 Task: Create an event for the art gallery opening.
Action: Mouse moved to (50, 109)
Screenshot: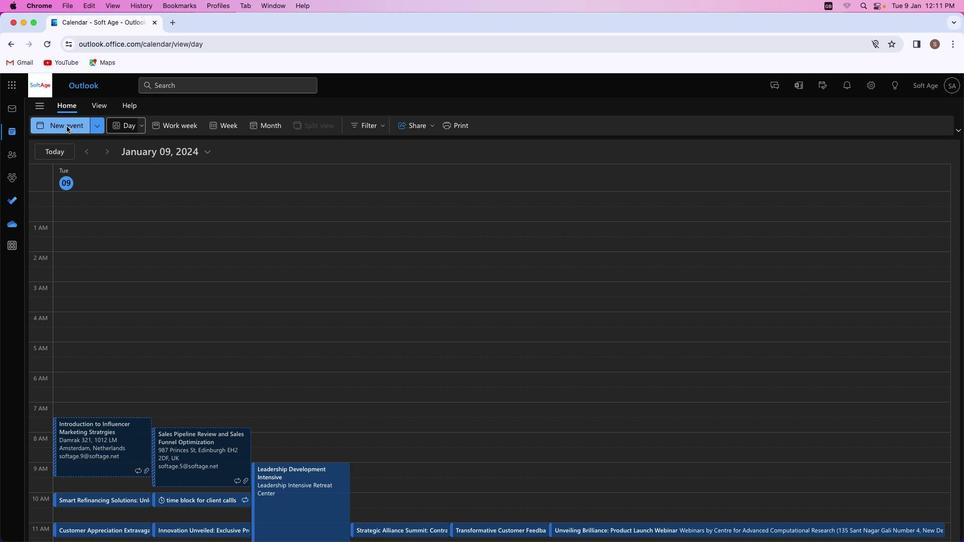 
Action: Mouse pressed left at (50, 109)
Screenshot: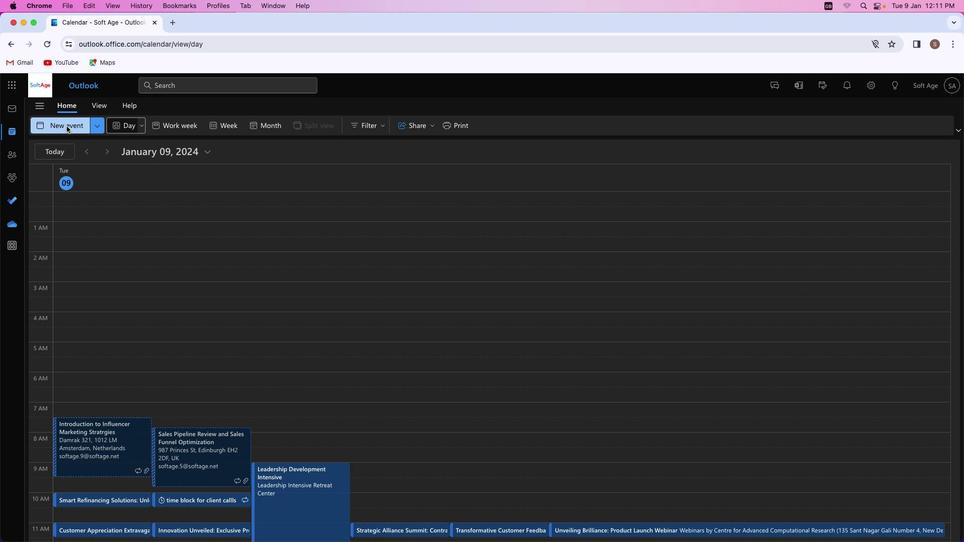 
Action: Mouse moved to (247, 173)
Screenshot: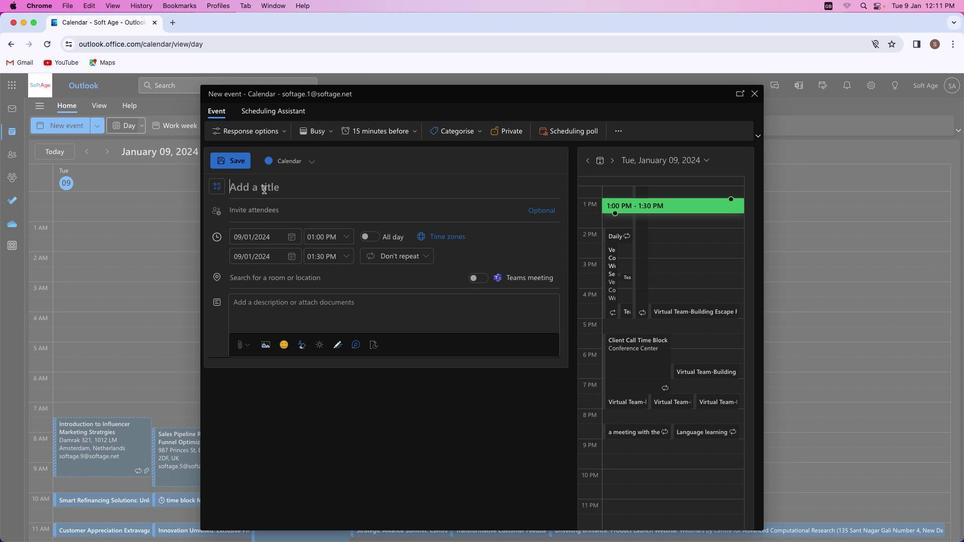 
Action: Mouse pressed left at (247, 173)
Screenshot: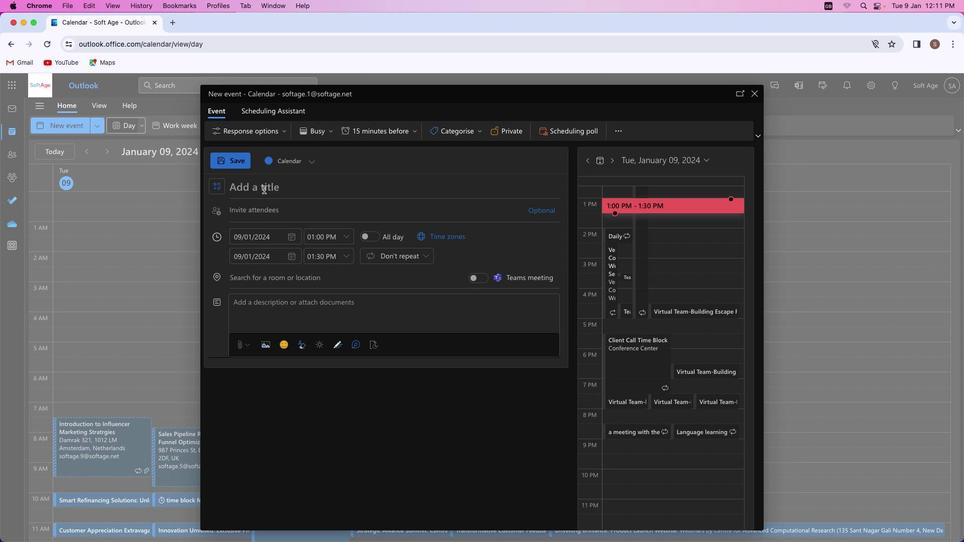 
Action: Key pressed Key.shift'E''t''h''e''r''e''a''l'Key.spaceKey.shift'E''x''p''r''e''s''s''i''o''n''s'Key.shift_r':'Key.spaceKey.shift'A''r''t'Key.spaceKey.shift'F'Key.backspaceKey.shift'G''a''l''l''e''r''y'Key.spaceKey.shift'O''p''e''n''i''n''g'
Screenshot: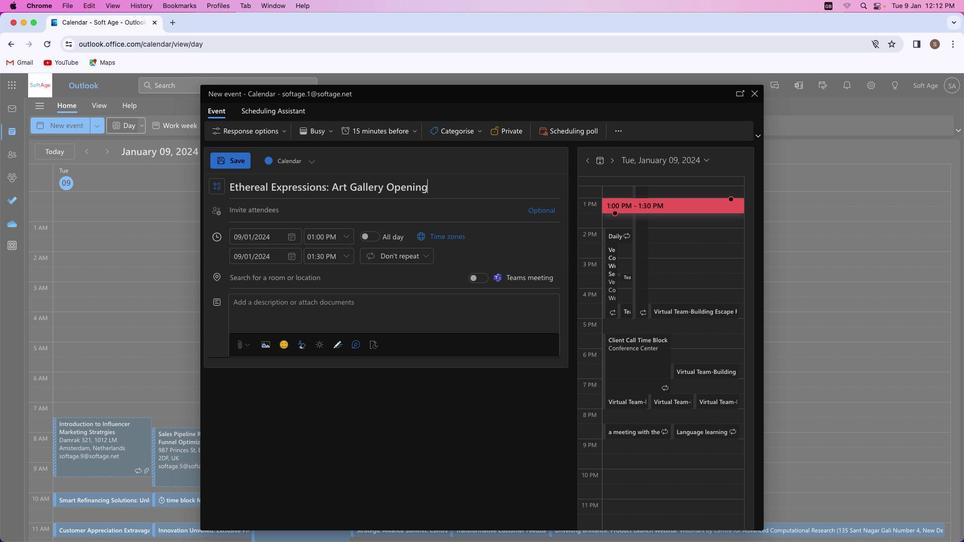 
Action: Mouse moved to (236, 282)
Screenshot: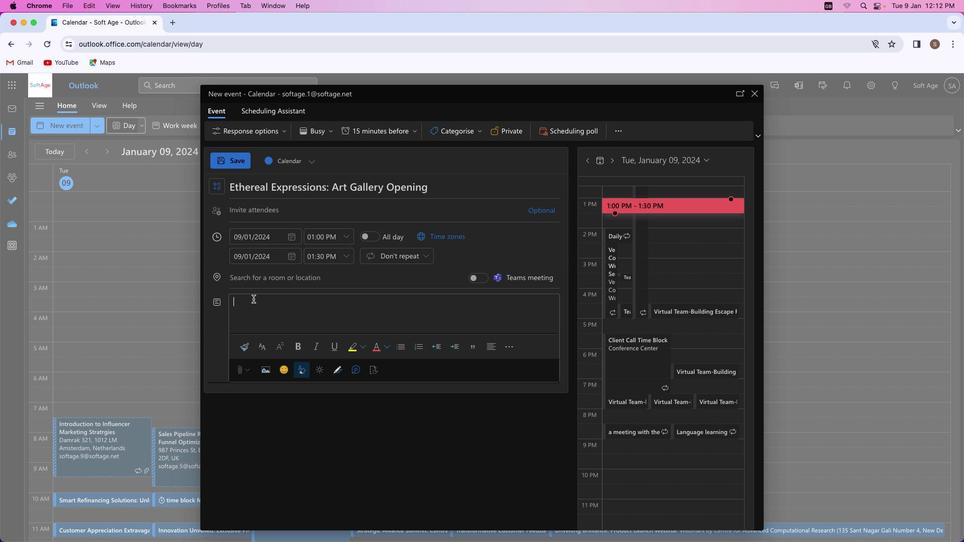 
Action: Mouse pressed left at (236, 282)
Screenshot: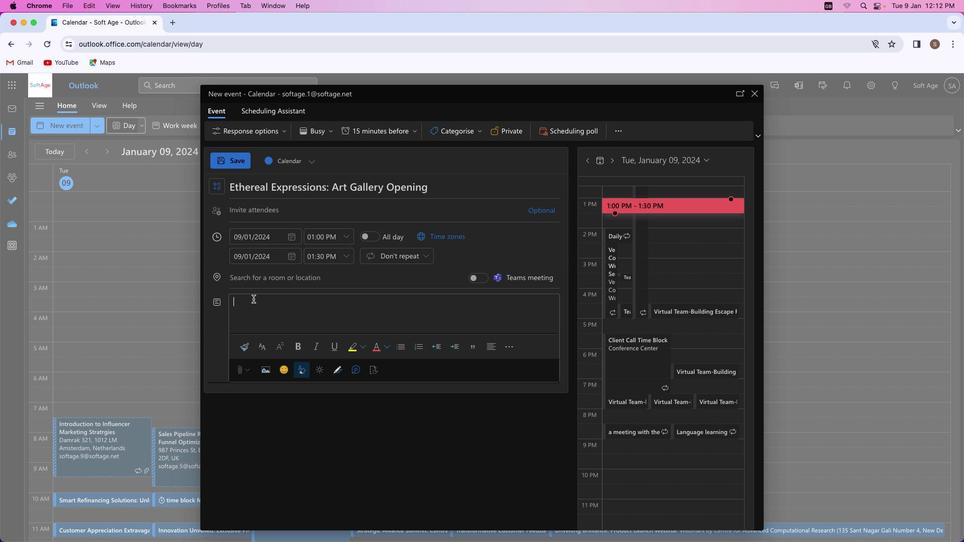
Action: Key pressed Key.shift'E''m''b''a''r''k'Key.space'o''n'Key.space'a'Key.space'j''o''u''r''n''e''y'Key.space't''h''r''o''u''g''h'Key.space't'Key.backspace'c''a''p''t''i''v''a''t''i''n''g'Key.space'a''r''t'Key.space'a''t'Key.space'o''u''r'Key.space'g''a''l''l''e''r''y'Key.space'o''p''e''n''i''n''g''.'Key.spaceKey.shift_r'J''o''i''n'Key.space'u''s'Key.space'f''o''r'Key.space'a''n'Key.space'e''v''e''n''i''n''g'Key.space'o''f'Key.space'i''n''s''p''i''r''a''t''i''o''n'','Key.space'c''r''e''a''t''i''v''i''t''y'','Key.space'a''n''d'Key.space'c''u''l''t''u''r''a''l'Key.space'c''e''l''e''b''r''a''t''i''o''n''.'
Screenshot: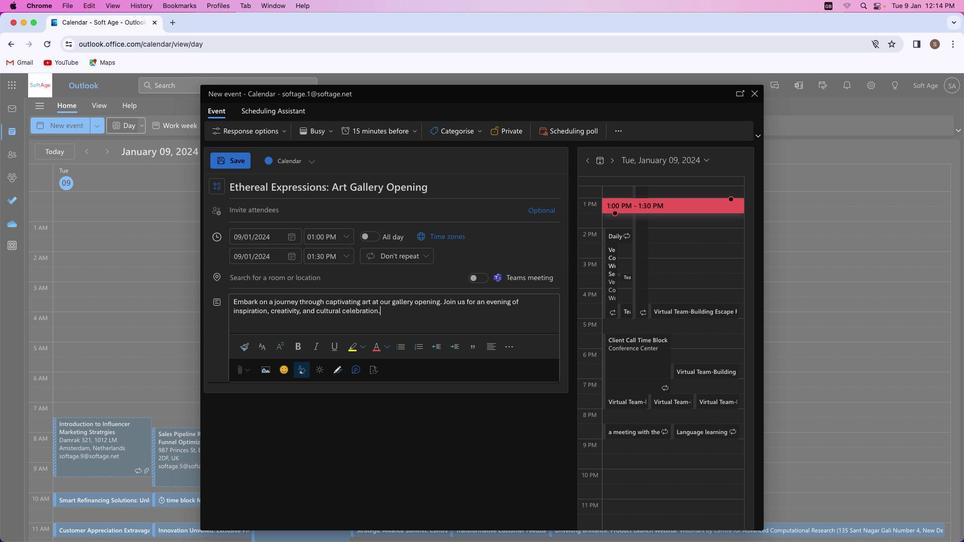 
Action: Mouse moved to (424, 285)
Screenshot: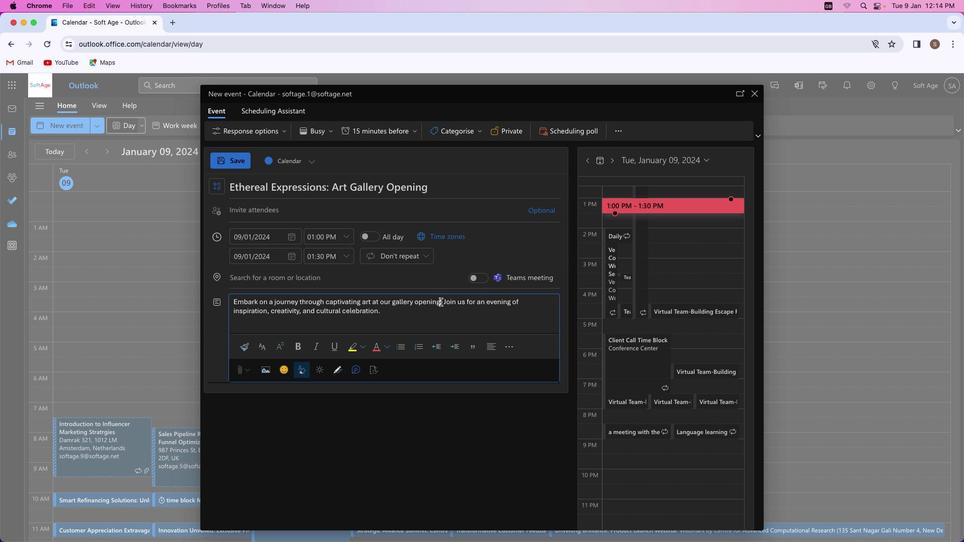
Action: Mouse pressed left at (424, 285)
Screenshot: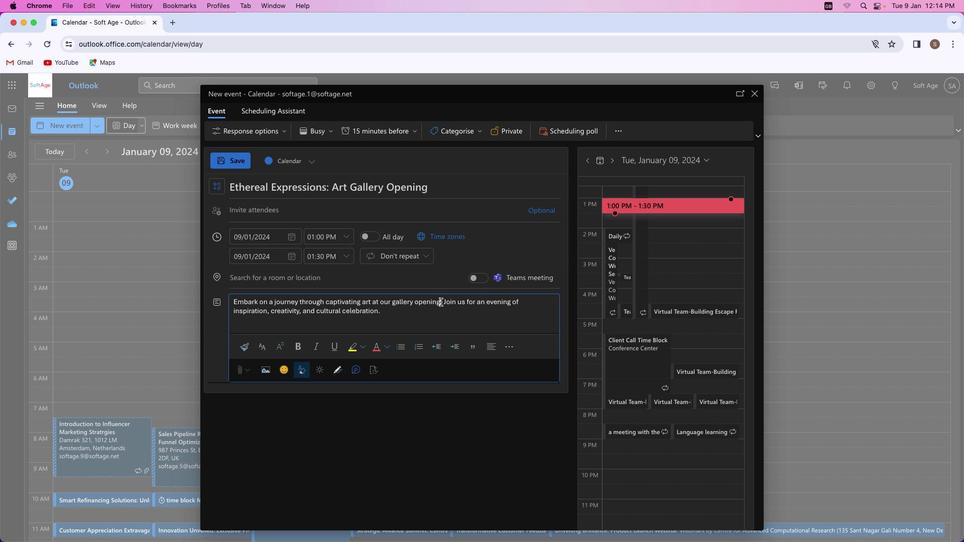 
Action: Mouse moved to (278, 331)
Screenshot: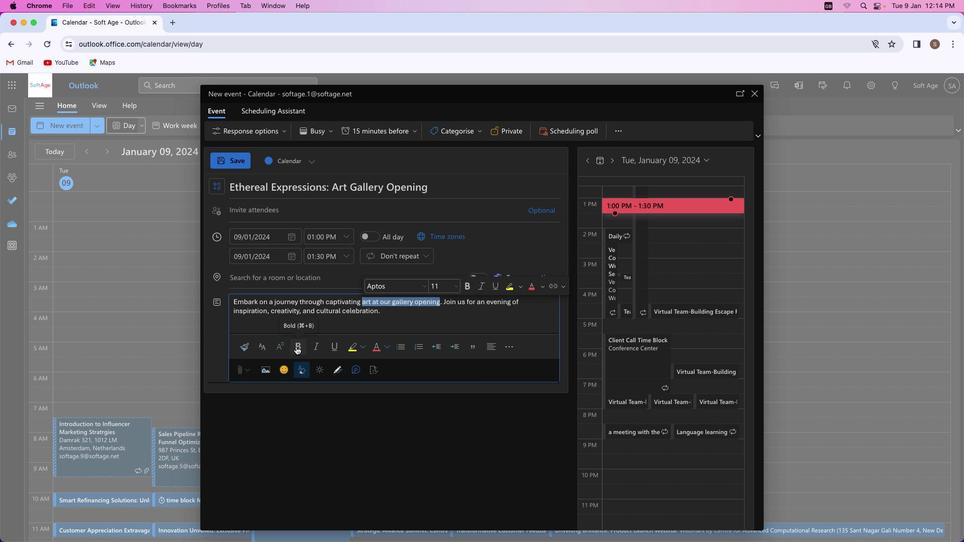 
Action: Mouse pressed left at (278, 331)
Screenshot: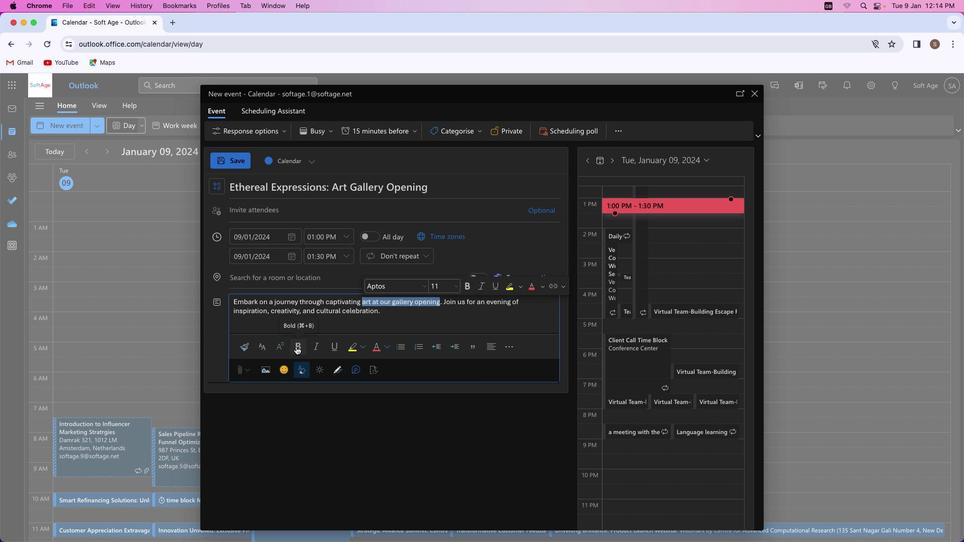 
Action: Mouse moved to (298, 329)
Screenshot: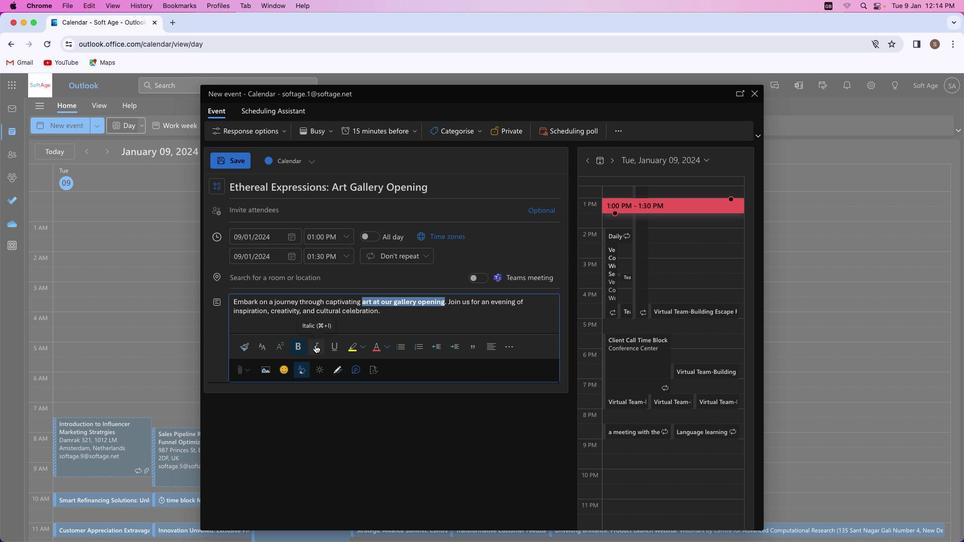 
Action: Mouse pressed left at (298, 329)
Screenshot: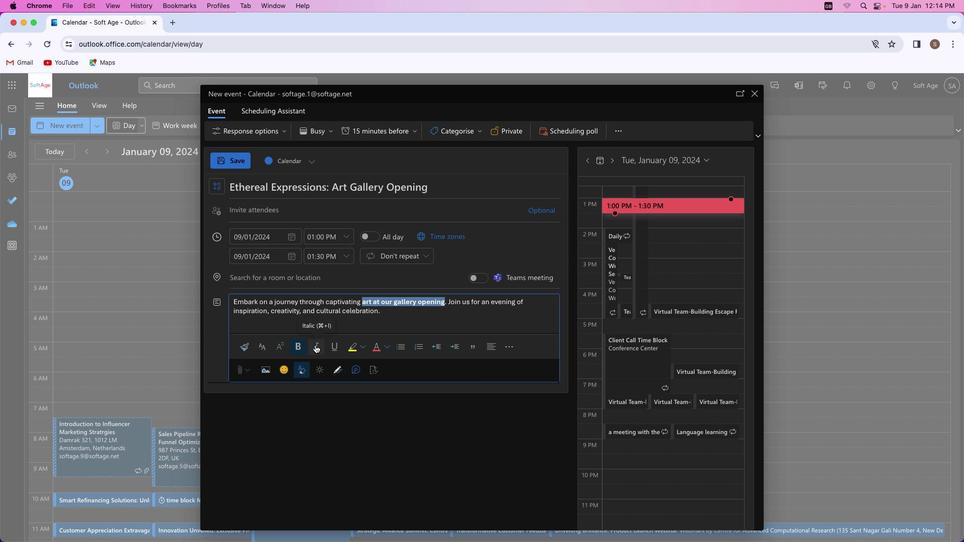 
Action: Mouse moved to (370, 328)
Screenshot: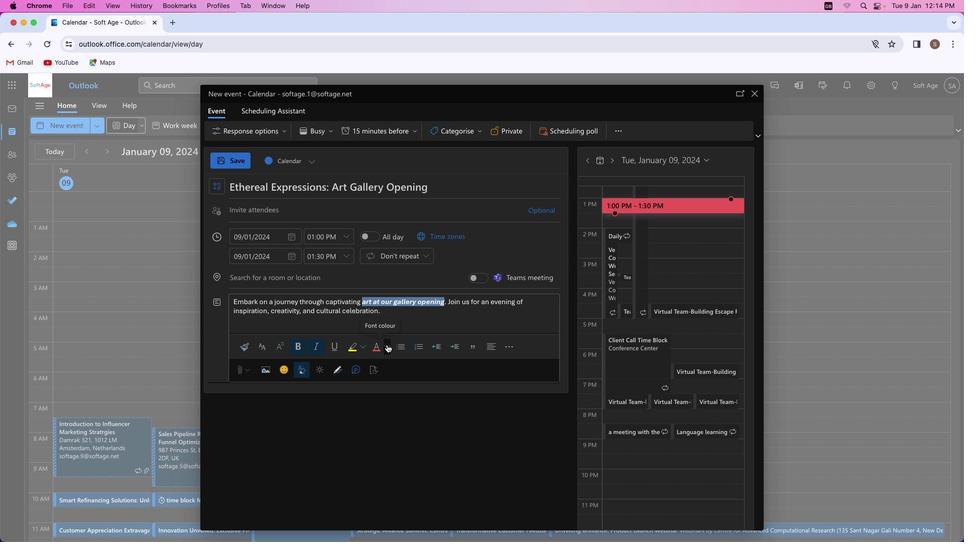 
Action: Mouse pressed left at (370, 328)
Screenshot: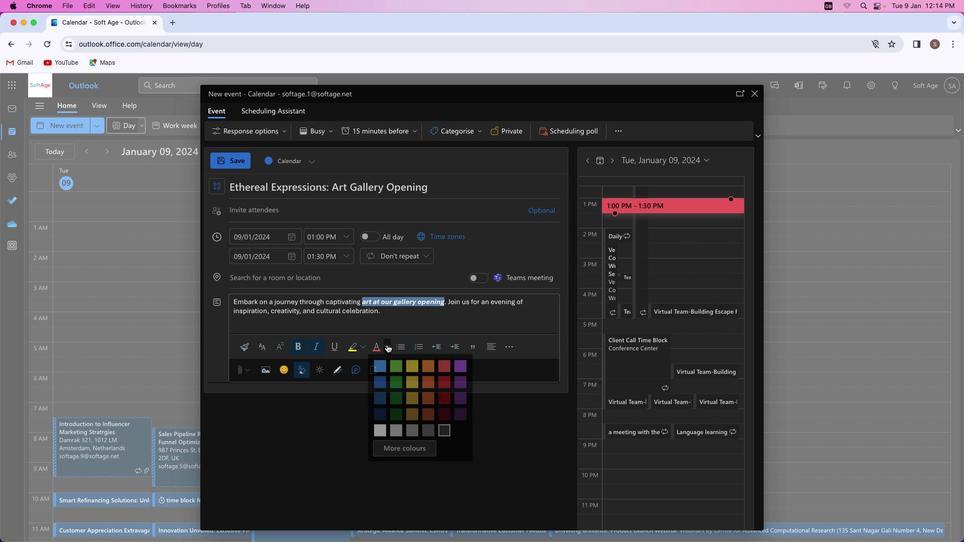 
Action: Mouse moved to (396, 399)
Screenshot: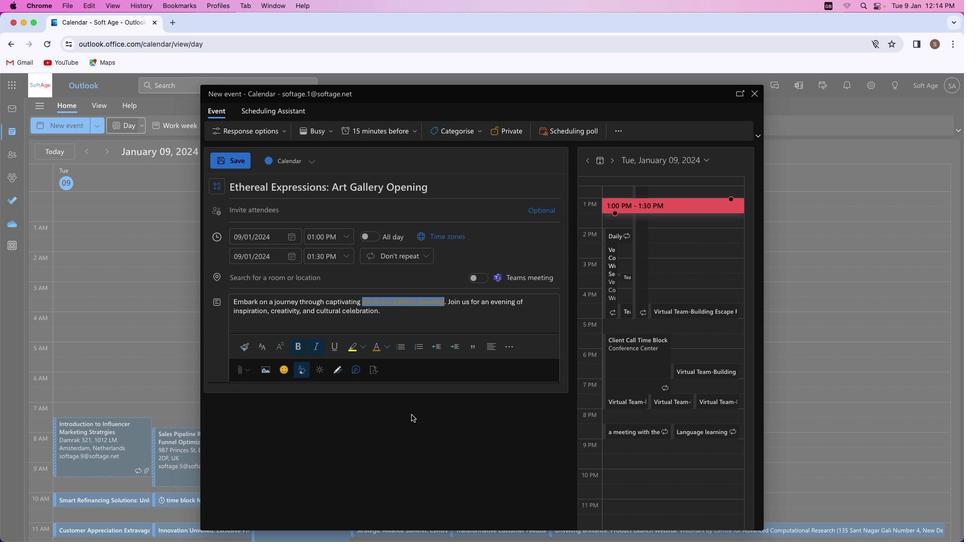 
Action: Mouse pressed left at (396, 399)
Screenshot: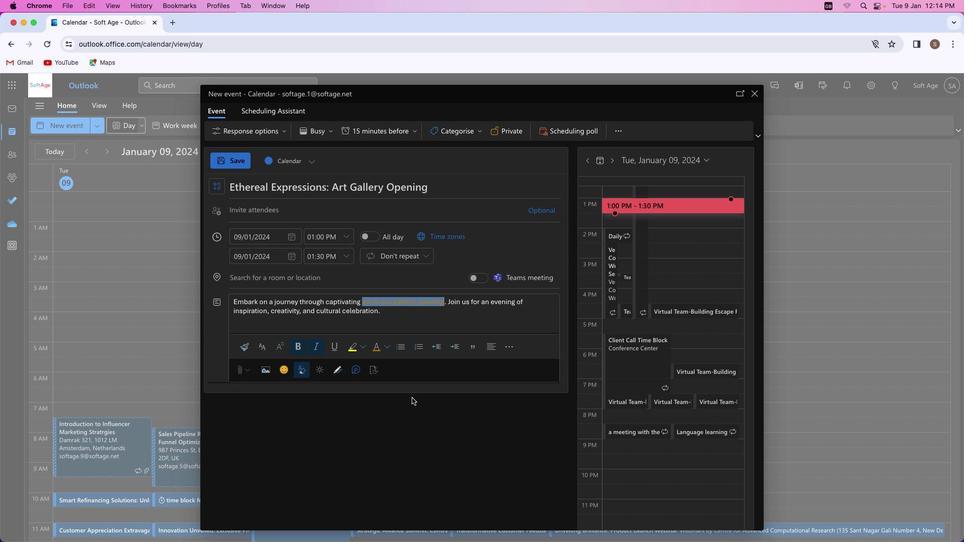 
Action: Mouse moved to (401, 295)
Screenshot: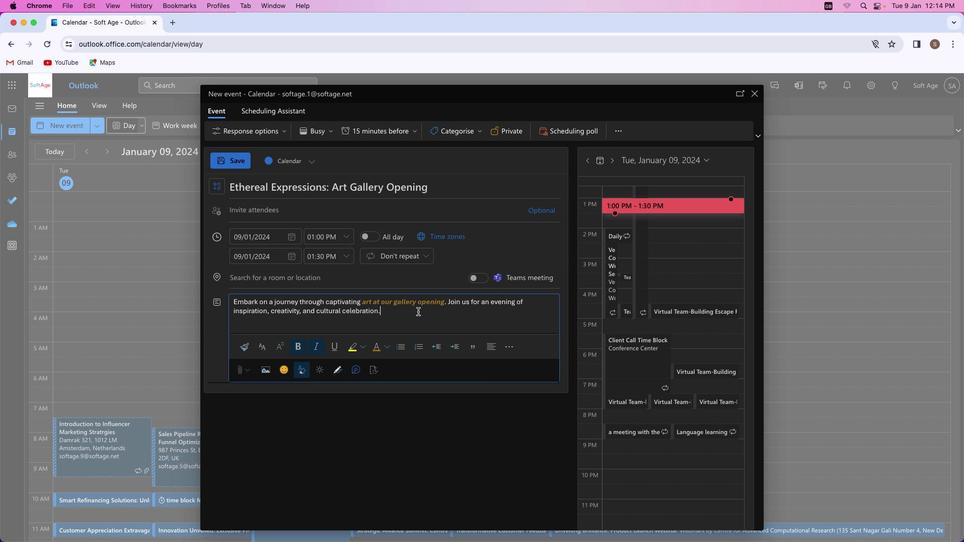 
Action: Mouse pressed left at (401, 295)
Screenshot: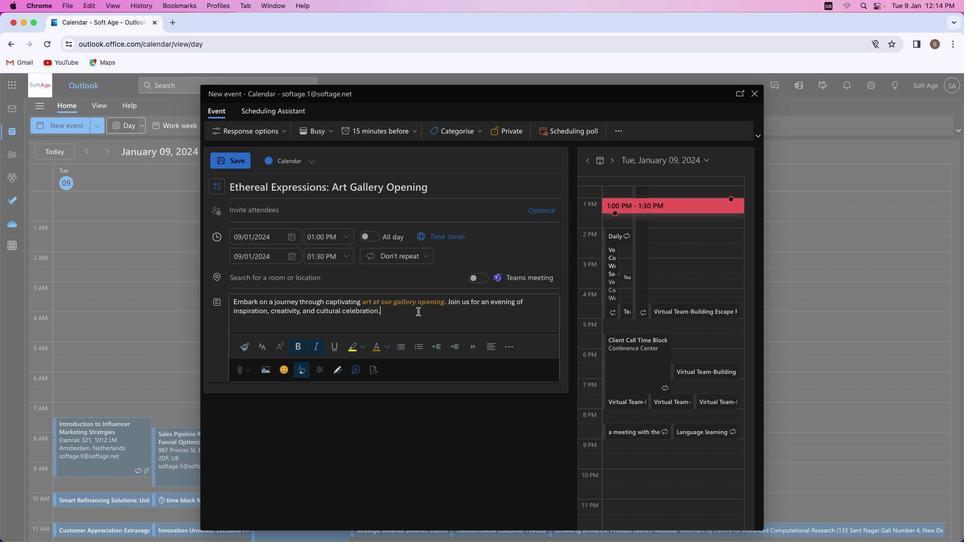 
Action: Mouse moved to (249, 194)
Screenshot: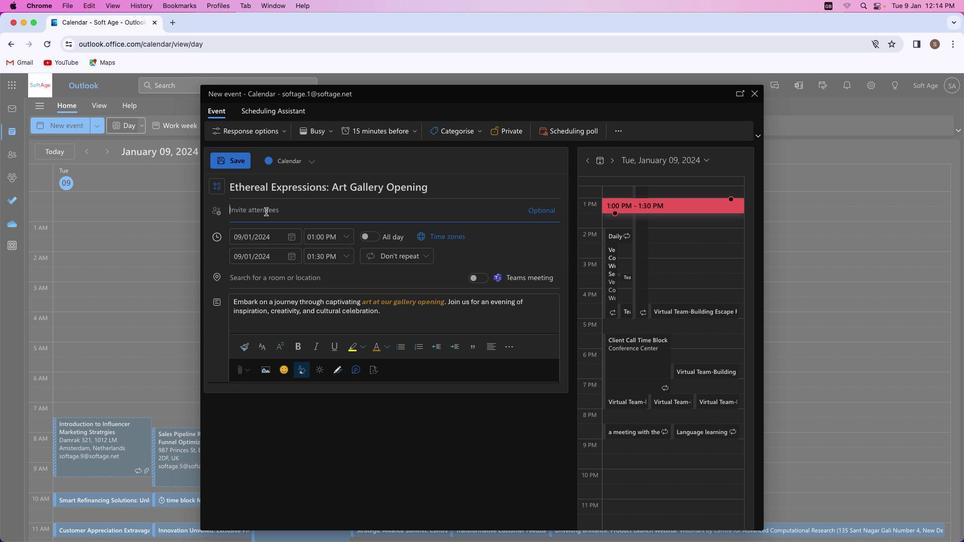 
Action: Mouse pressed left at (249, 194)
Screenshot: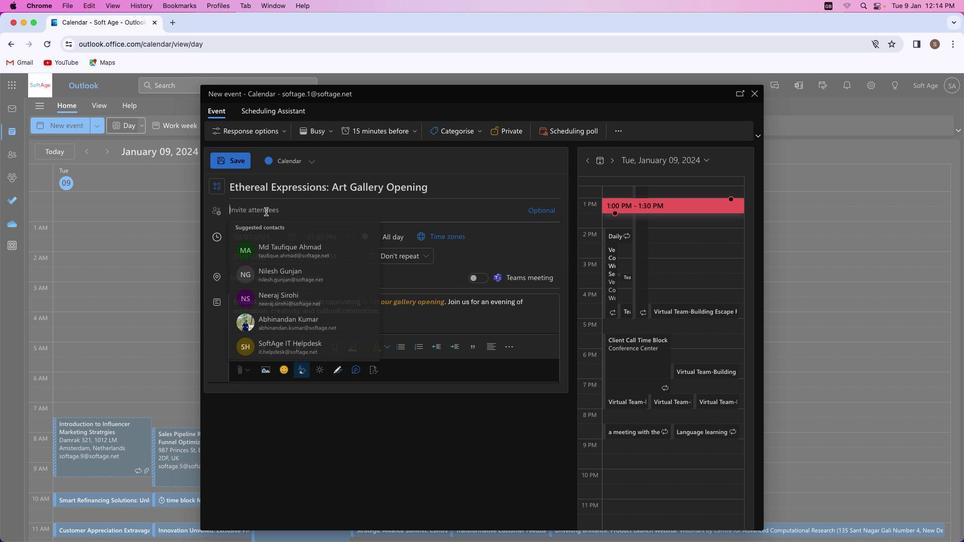 
Action: Key pressed Key.shift'A''k''a''s''h''r''a''j''p''u''t'Key.shift'@''o''u''t''l''o''o''k''.''c''o''m'
Screenshot: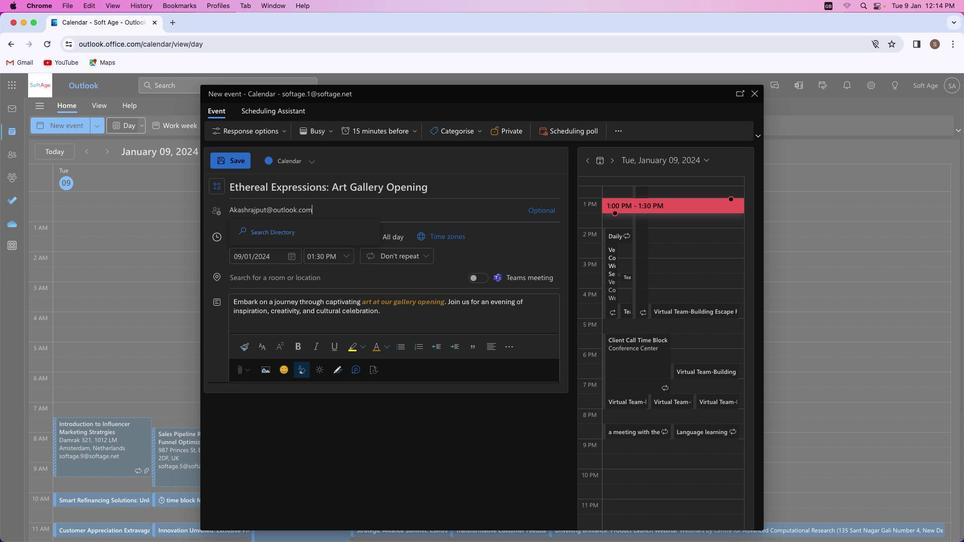 
Action: Mouse moved to (322, 219)
Screenshot: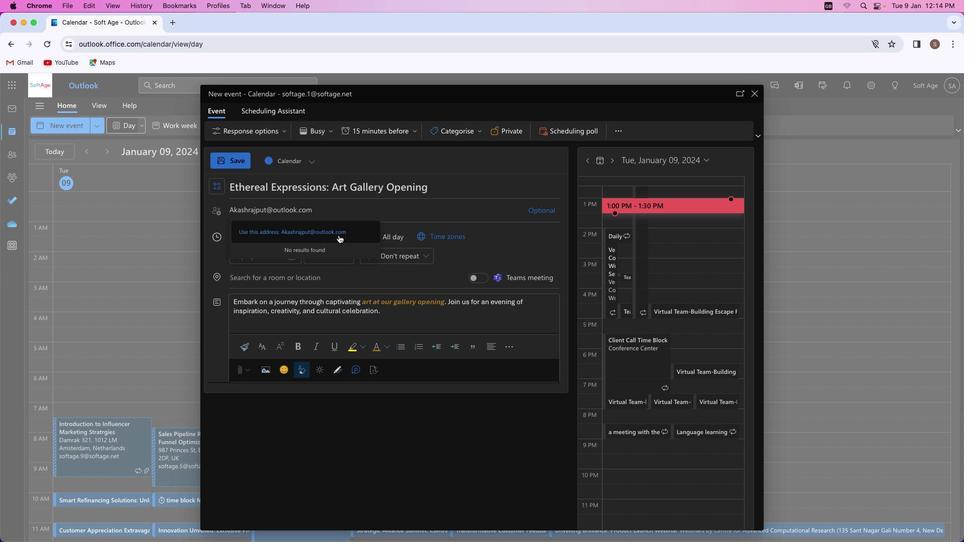 
Action: Mouse pressed left at (322, 219)
Screenshot: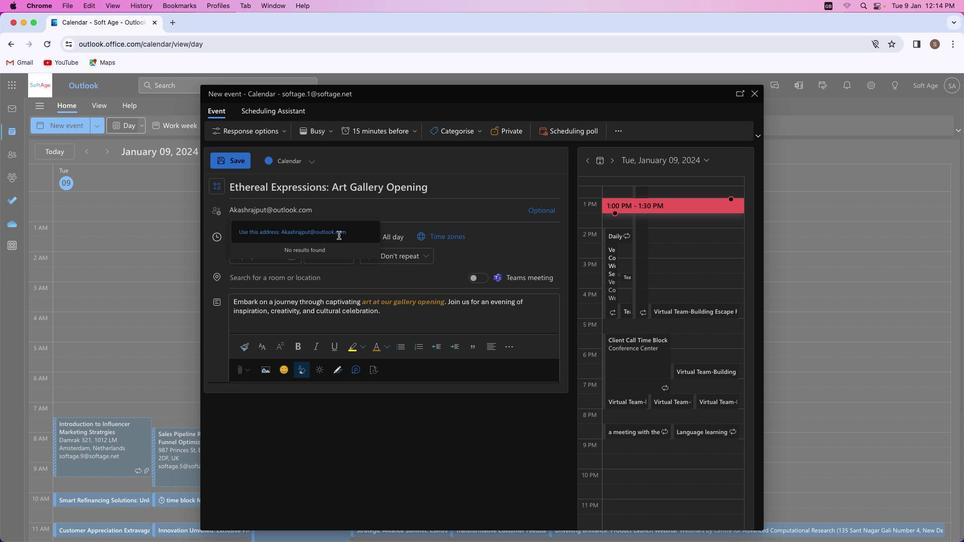 
Action: Mouse moved to (463, 352)
Screenshot: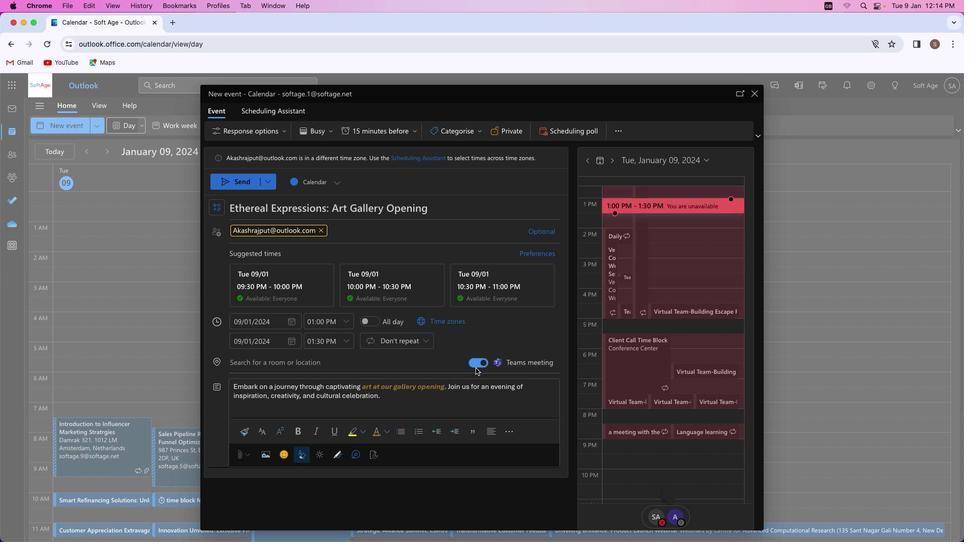 
Action: Mouse pressed left at (463, 352)
Screenshot: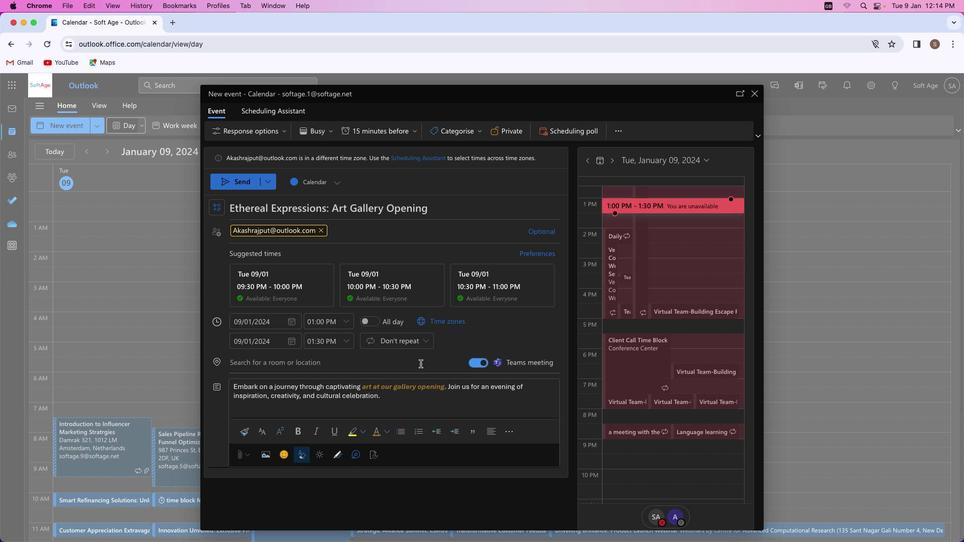 
Action: Mouse moved to (458, 348)
Screenshot: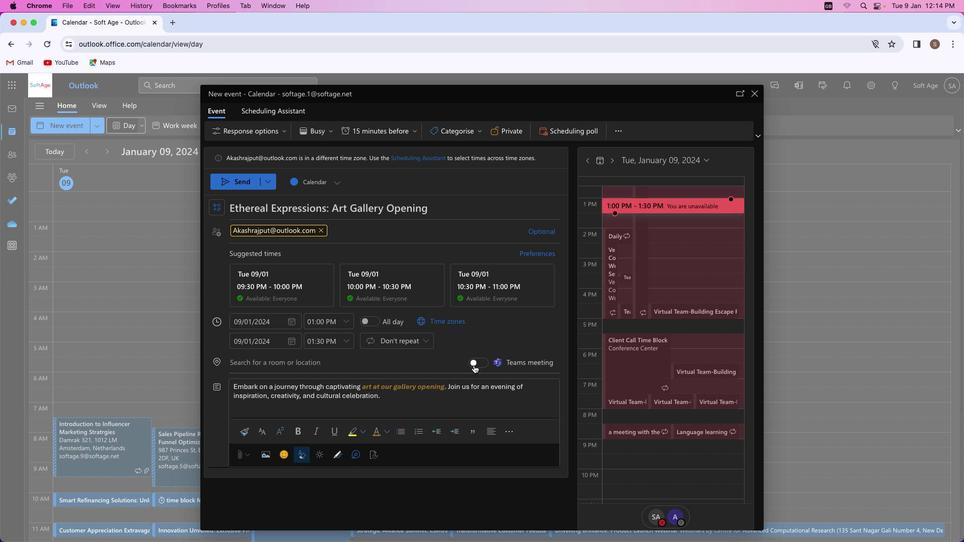 
Action: Mouse pressed left at (458, 348)
Screenshot: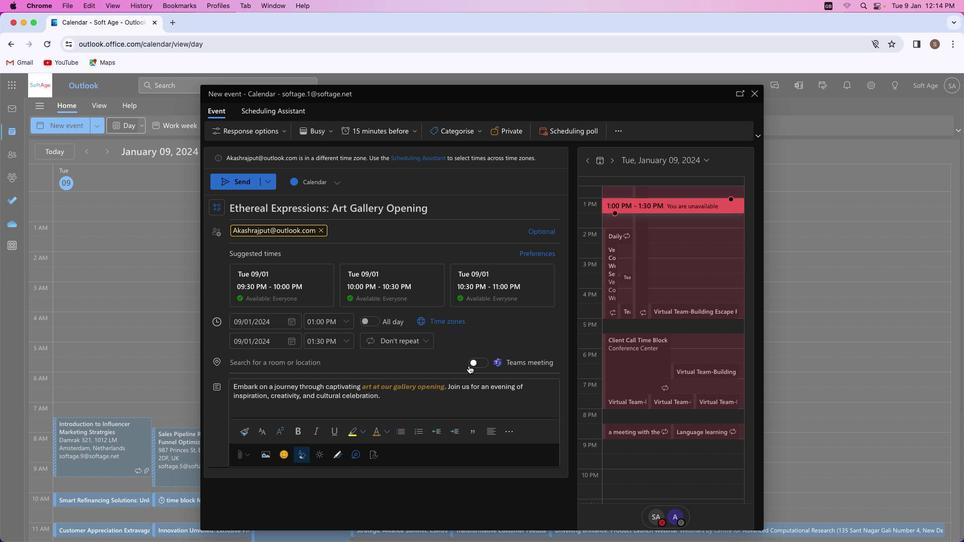 
Action: Mouse moved to (277, 346)
Screenshot: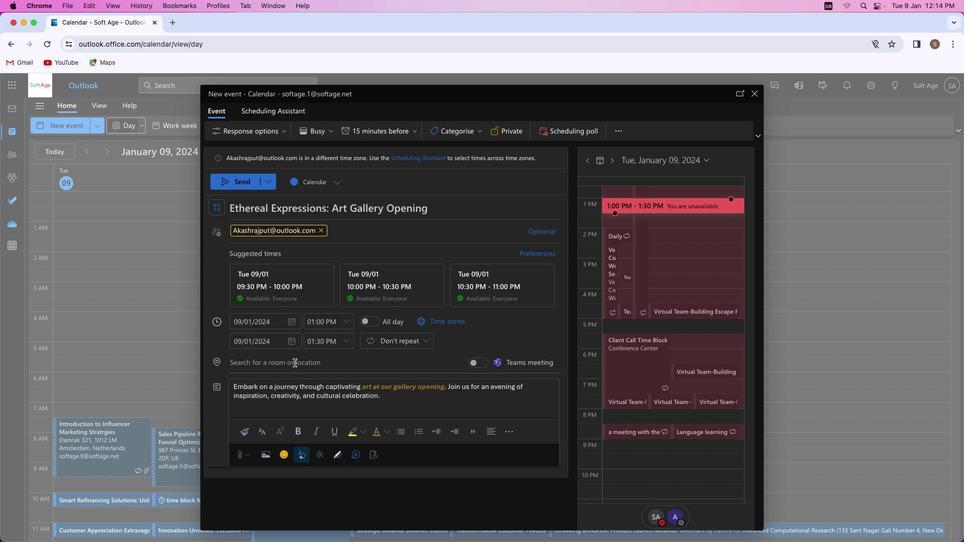
Action: Mouse pressed left at (277, 346)
Screenshot: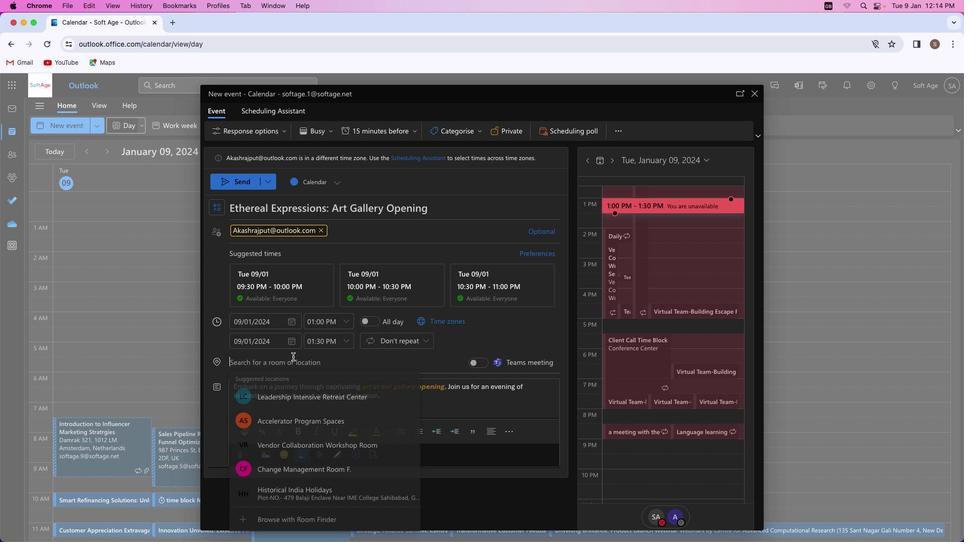 
Action: Mouse moved to (276, 340)
Screenshot: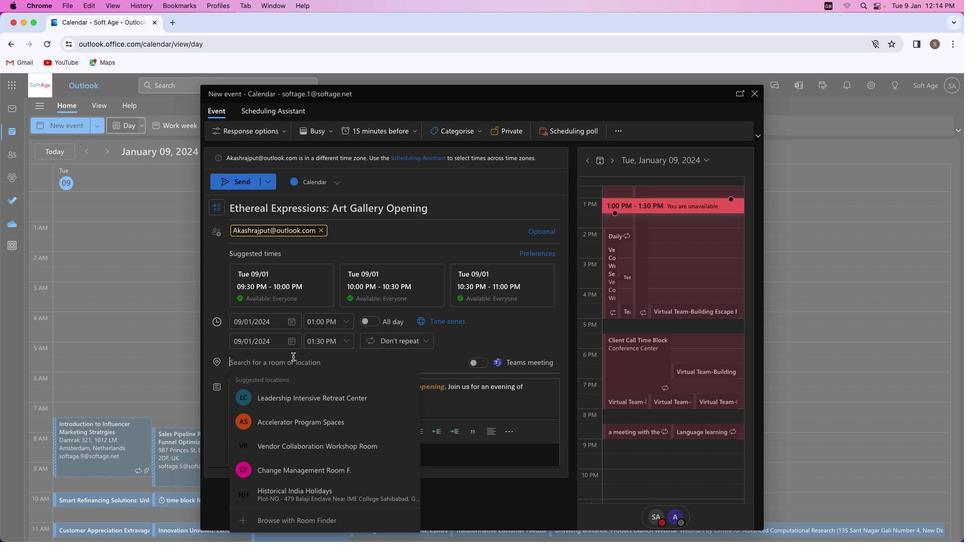 
Action: Key pressed Key.shift'A''r''t'Key.space'g''a'
Screenshot: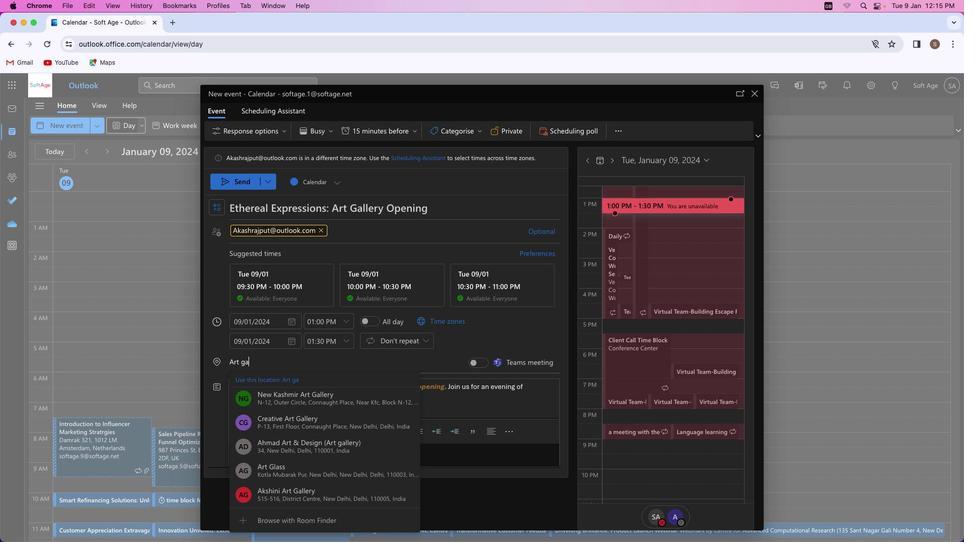 
Action: Mouse moved to (284, 402)
Screenshot: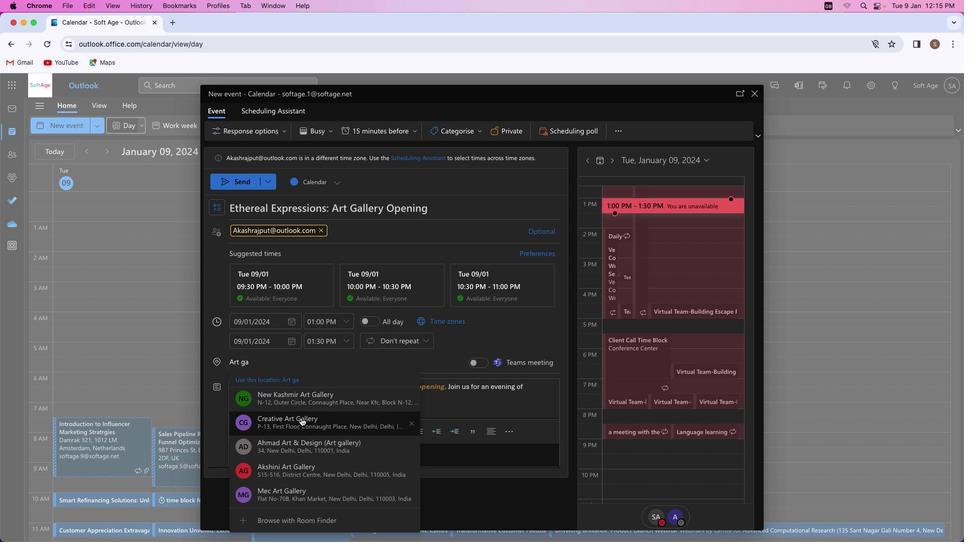 
Action: Mouse pressed left at (284, 402)
Screenshot: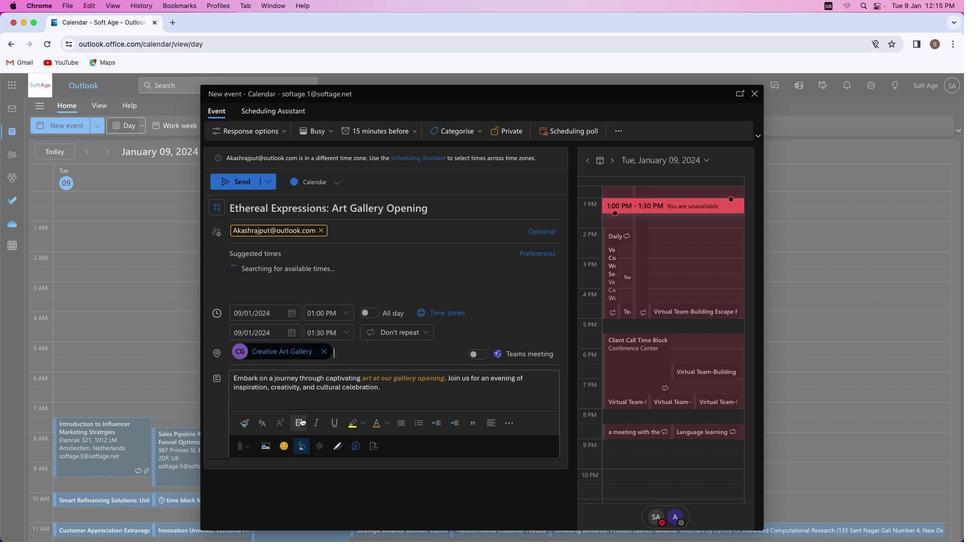
Action: Mouse moved to (219, 165)
Screenshot: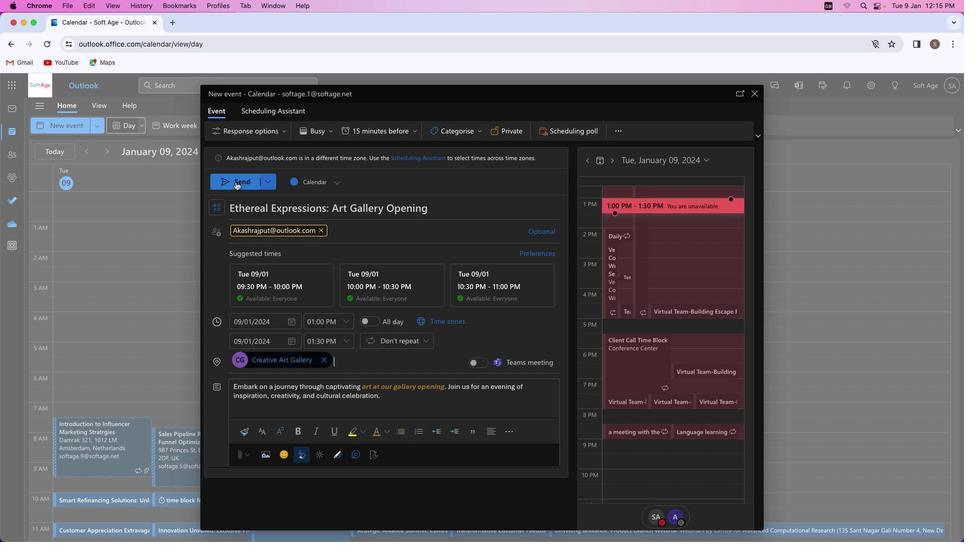 
Action: Mouse pressed left at (219, 165)
Screenshot: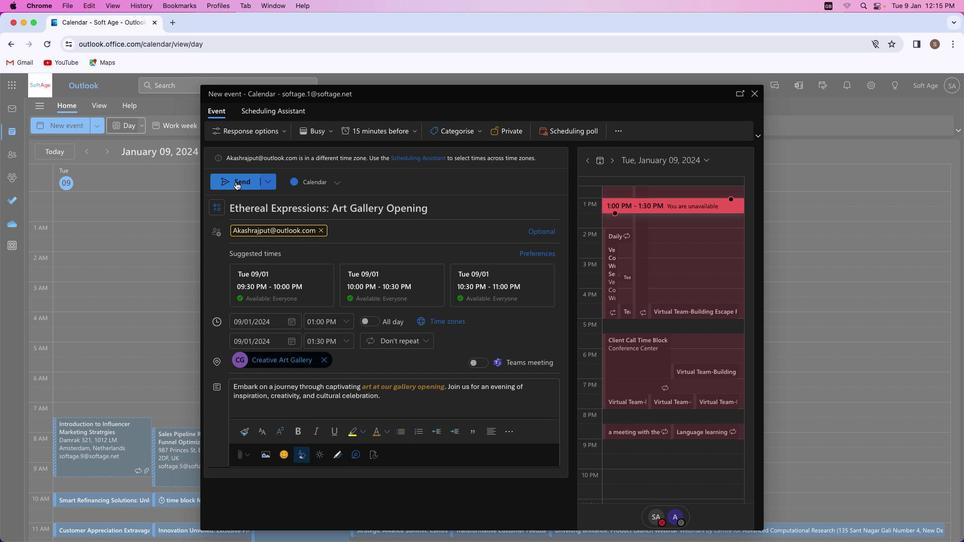 
Action: Mouse moved to (413, 366)
Screenshot: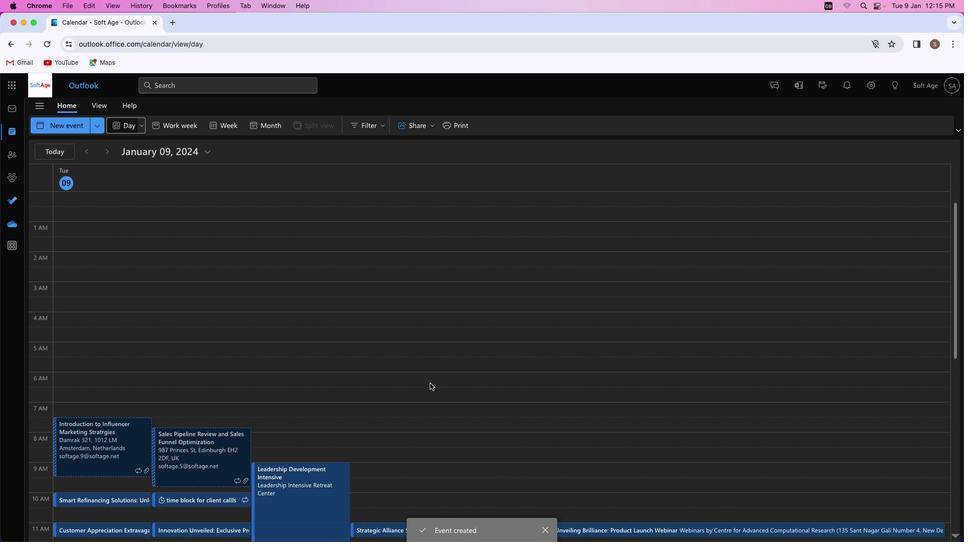 
